 Task: Import a preset "Amplify" for amplify effect from the desktop.
Action: Mouse moved to (562, 99)
Screenshot: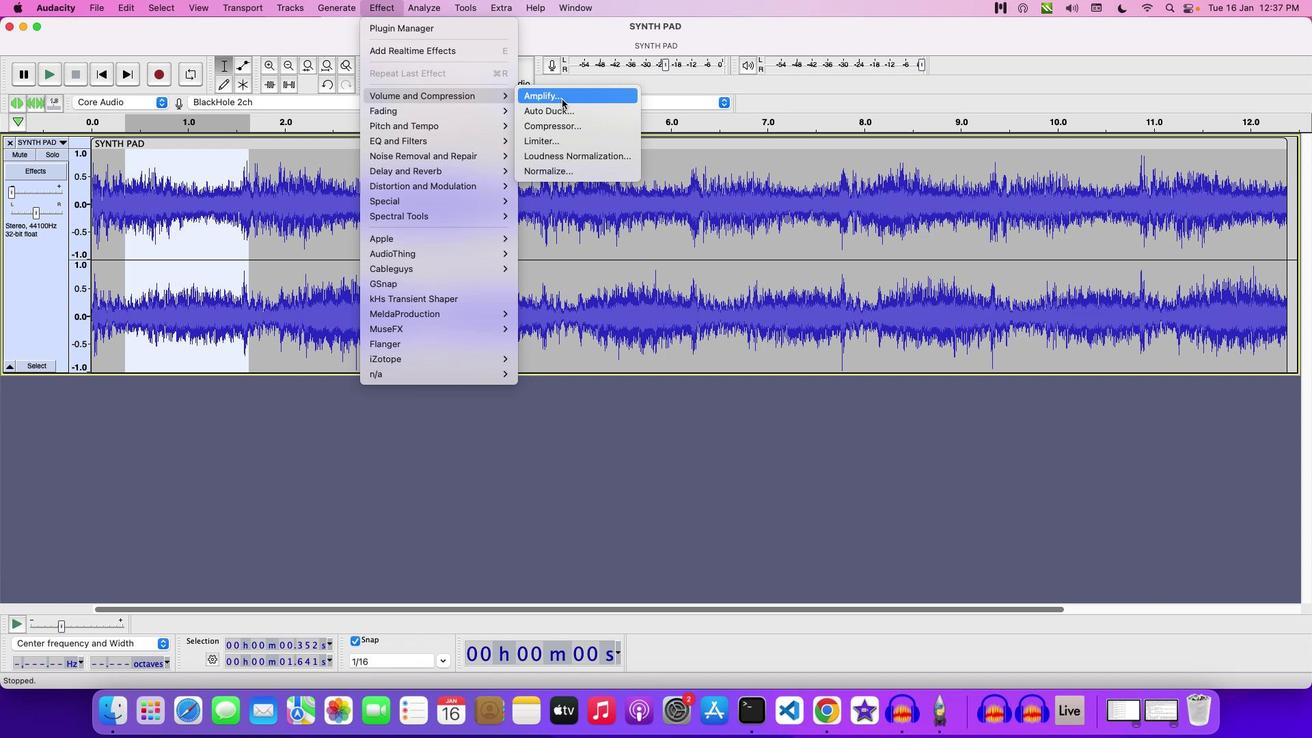 
Action: Mouse pressed left at (562, 99)
Screenshot: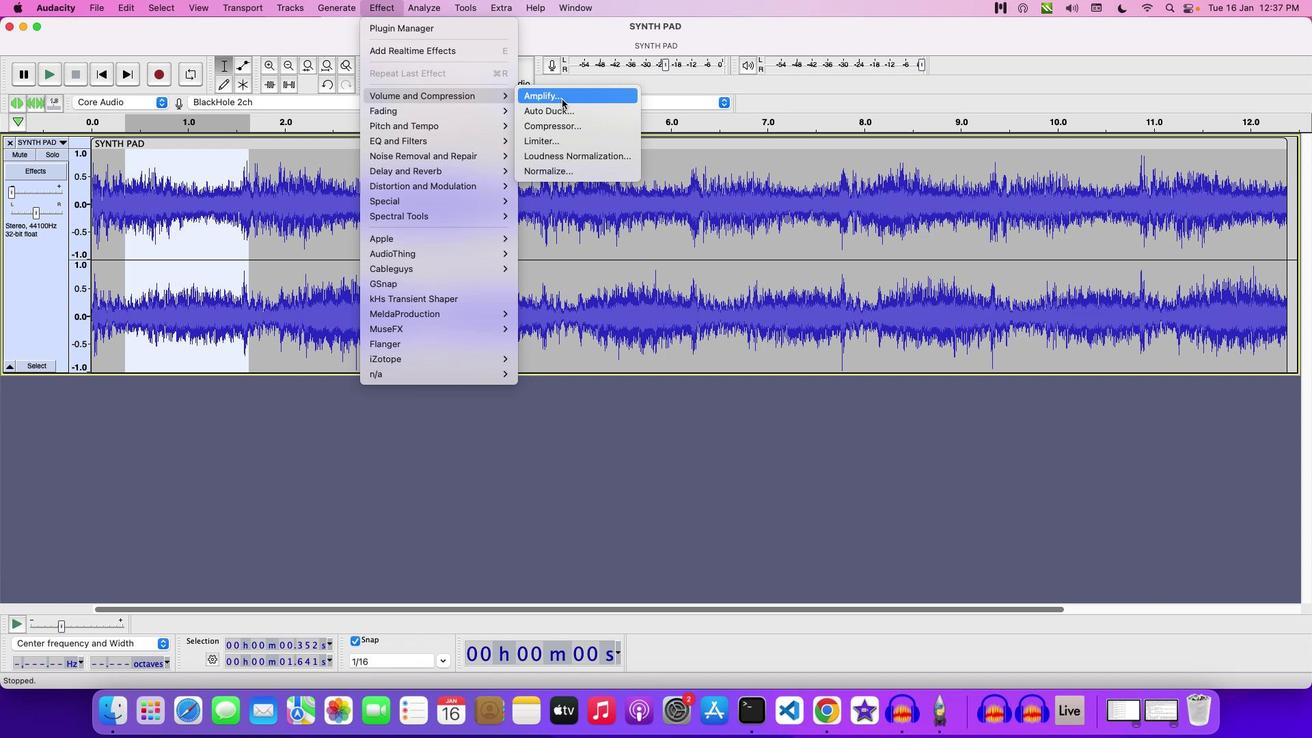 
Action: Mouse moved to (599, 319)
Screenshot: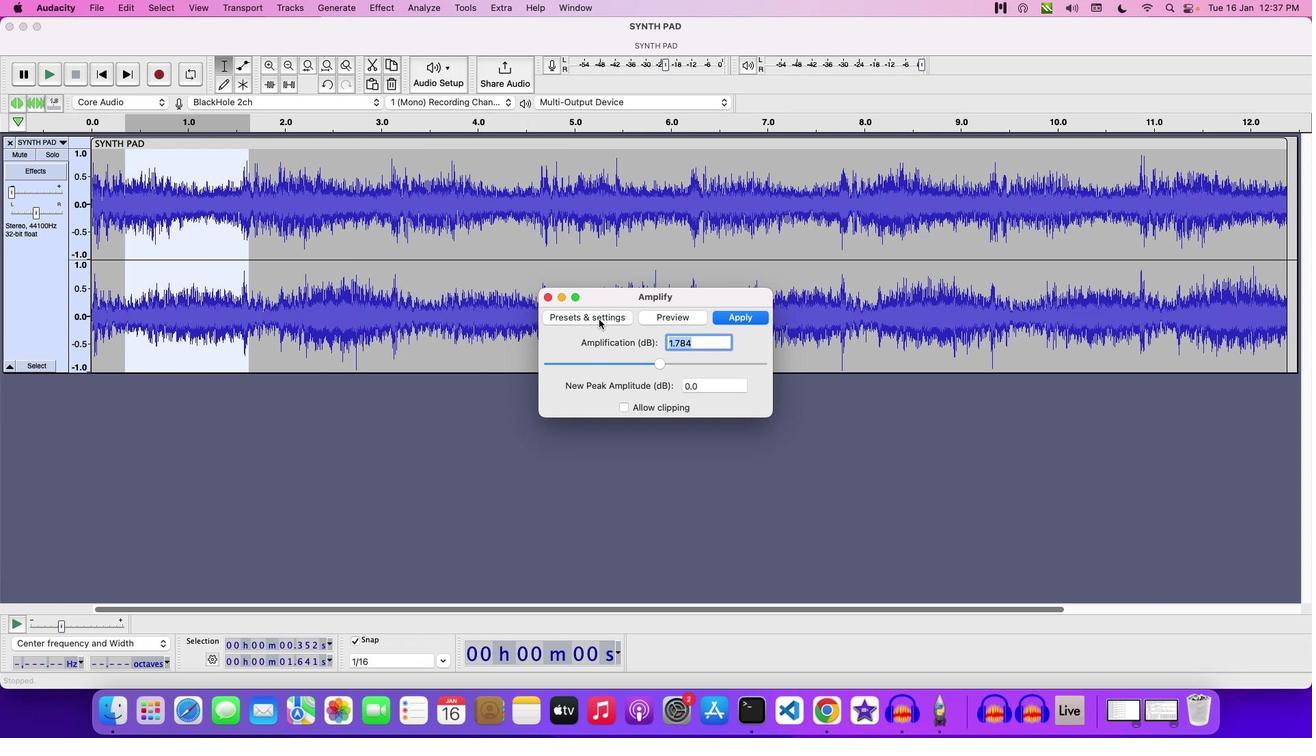 
Action: Mouse pressed left at (599, 319)
Screenshot: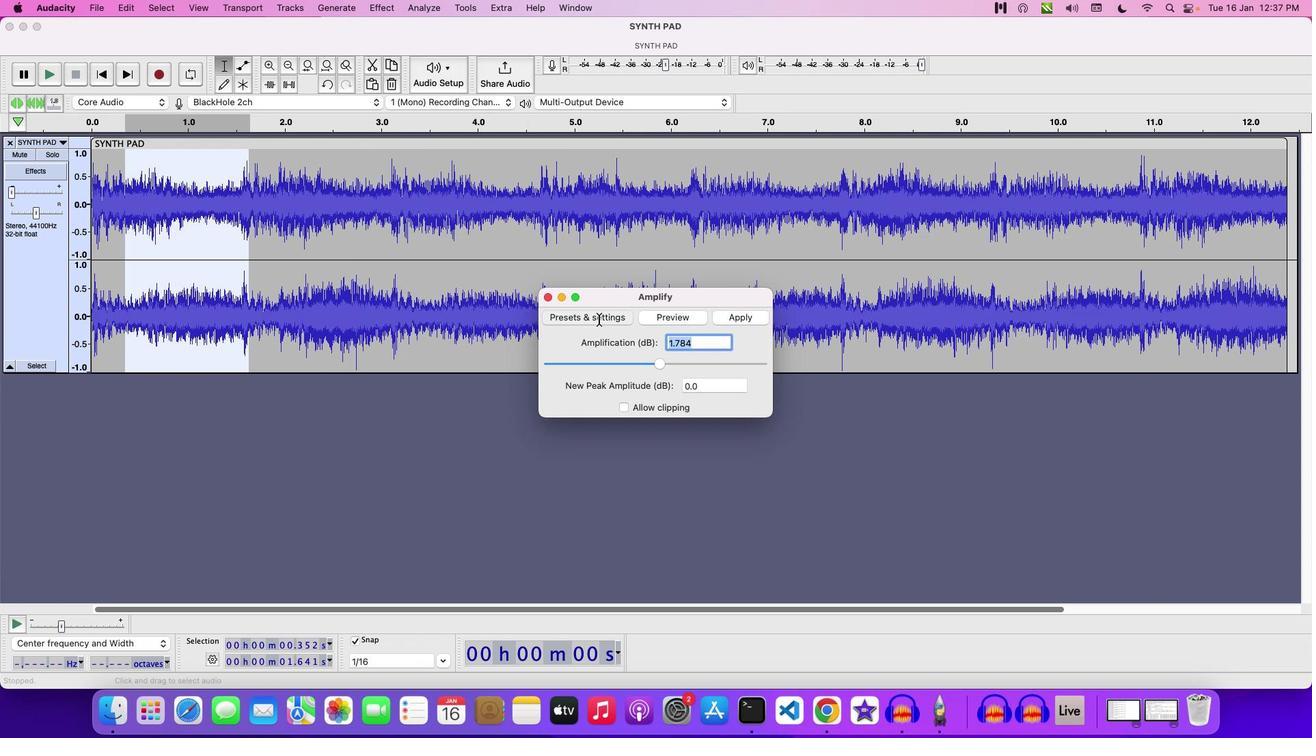 
Action: Mouse moved to (591, 408)
Screenshot: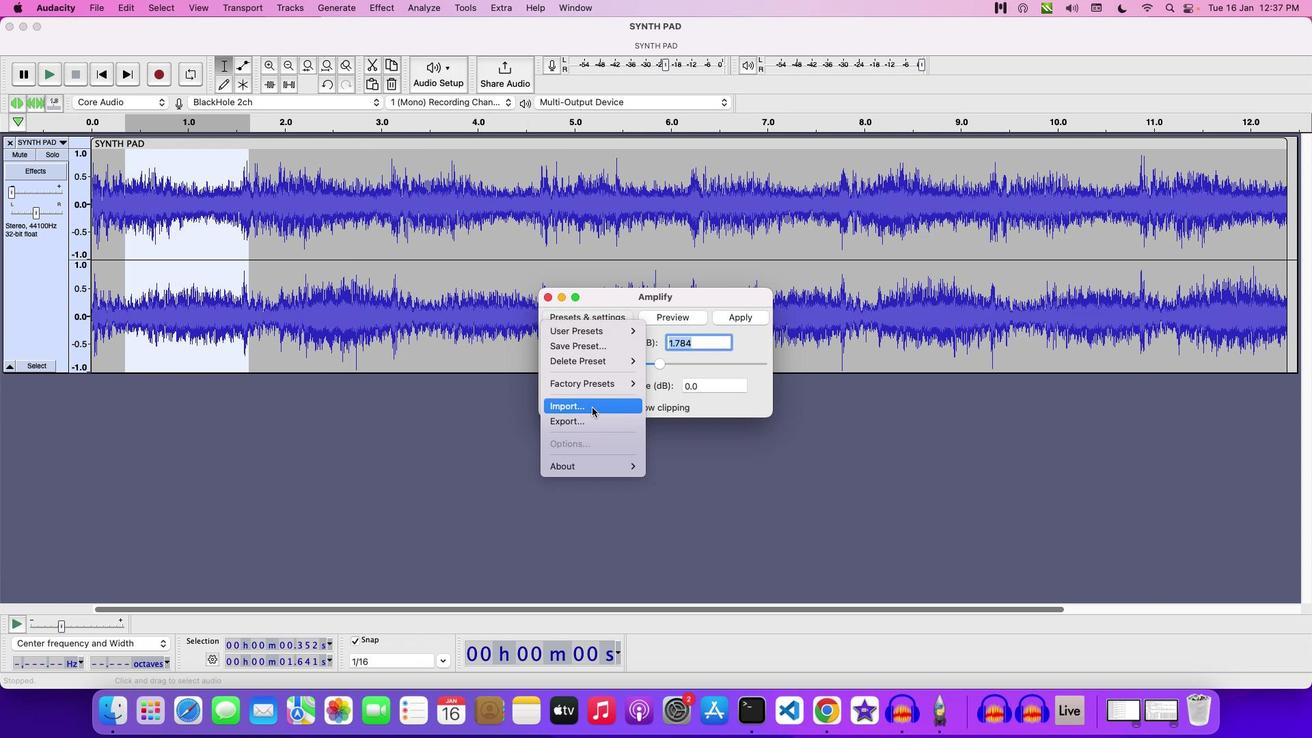 
Action: Mouse pressed left at (591, 408)
Screenshot: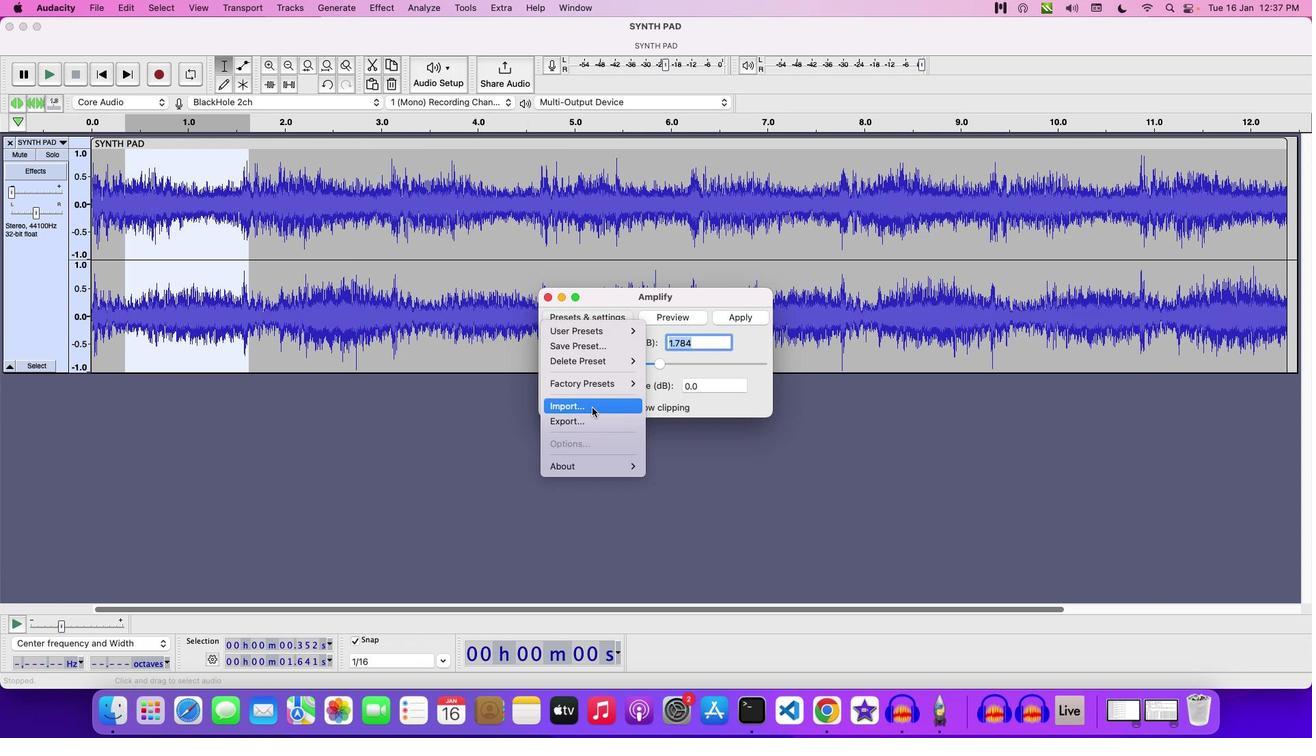 
Action: Mouse moved to (741, 466)
Screenshot: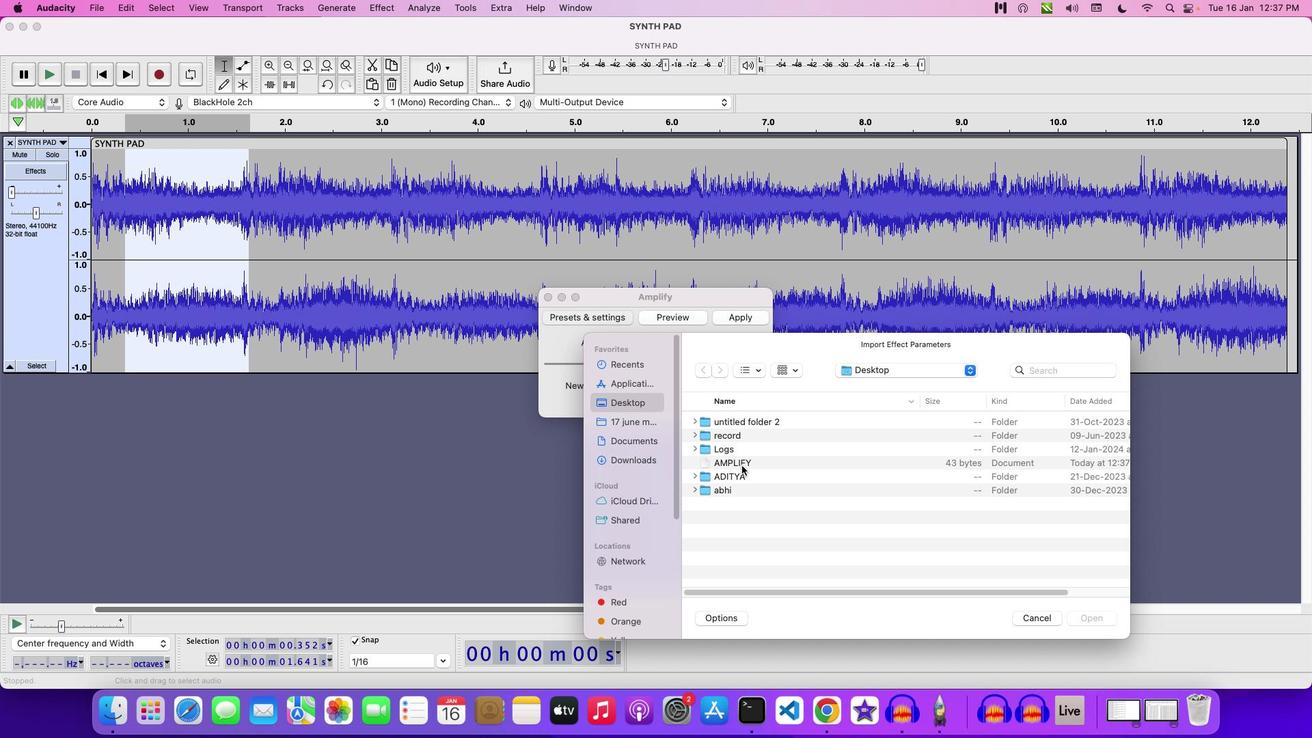 
Action: Mouse pressed left at (741, 466)
Screenshot: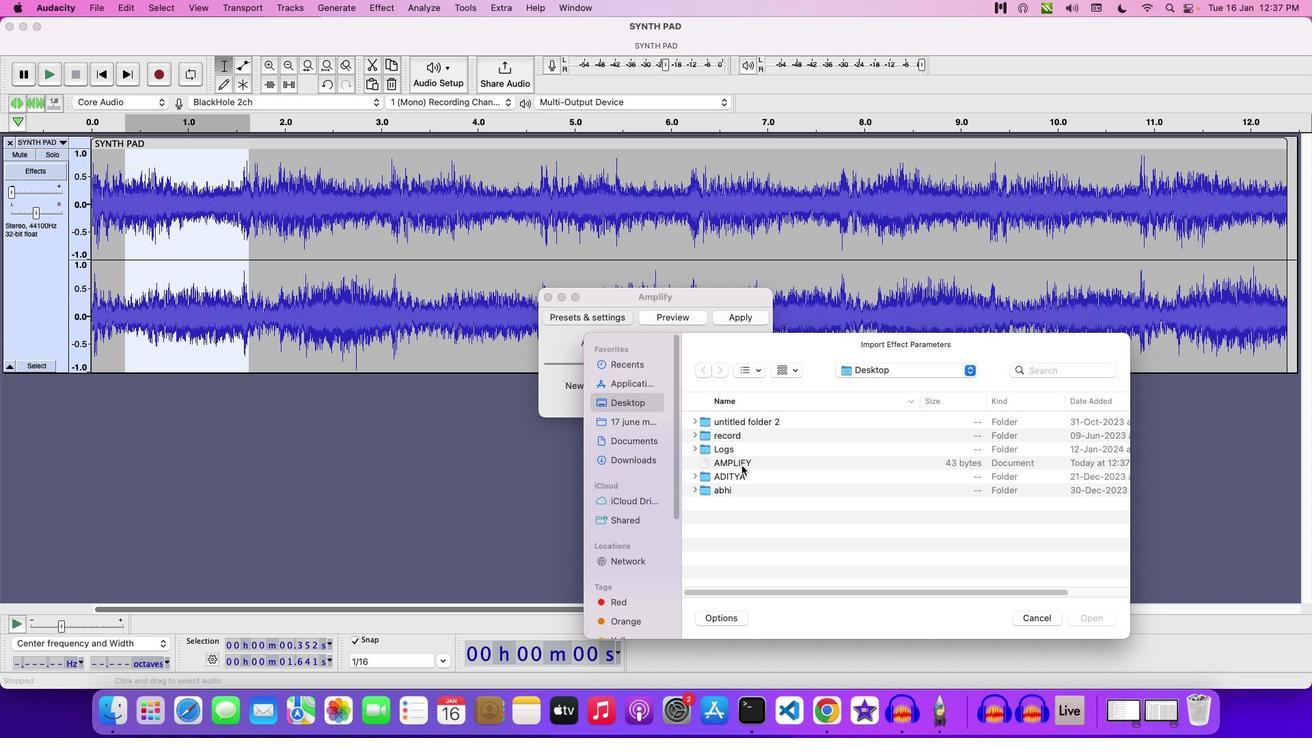 
Action: Mouse moved to (1097, 622)
Screenshot: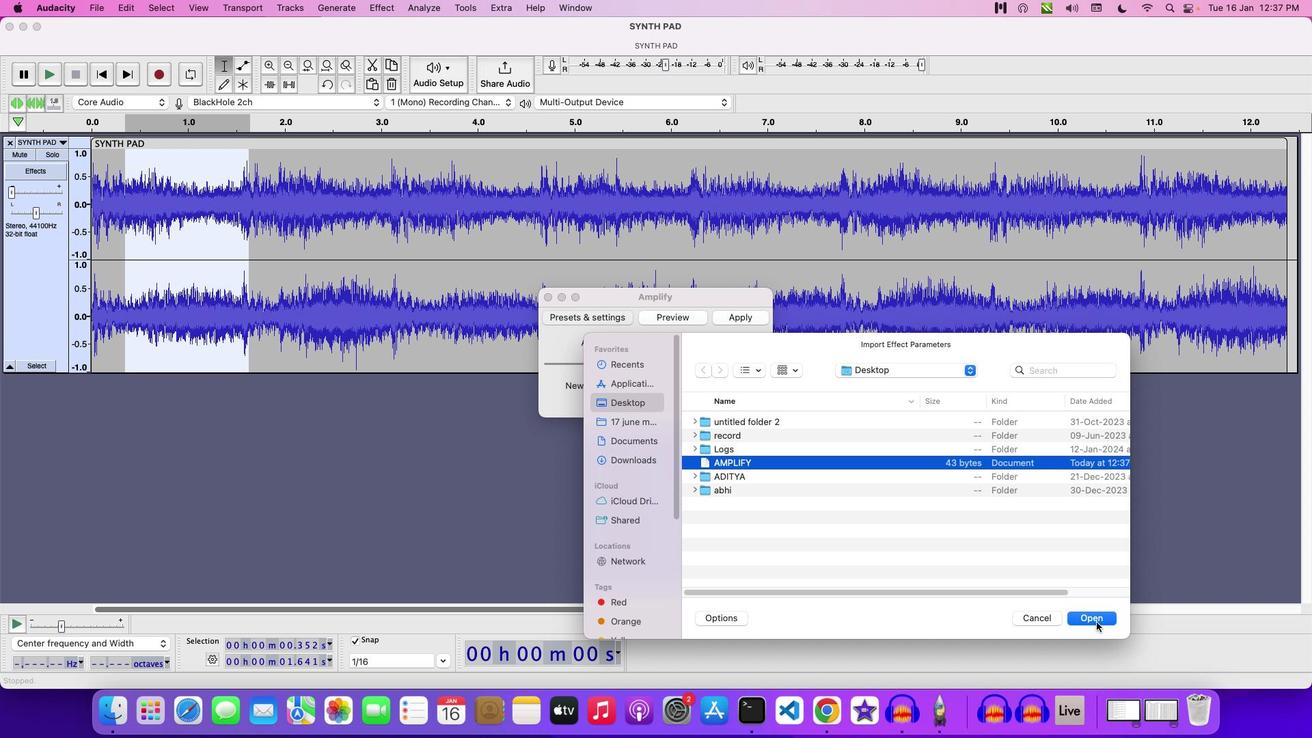 
Action: Mouse pressed left at (1097, 622)
Screenshot: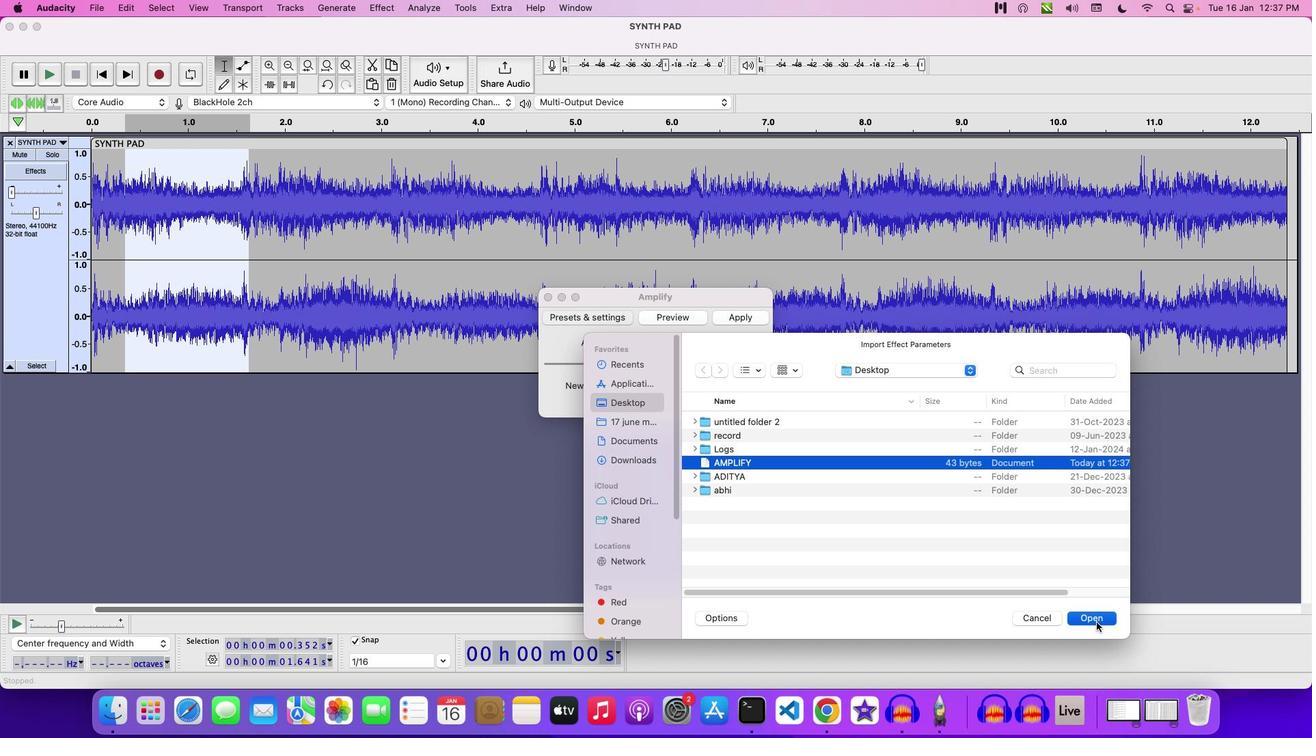 
Action: Mouse moved to (855, 394)
Screenshot: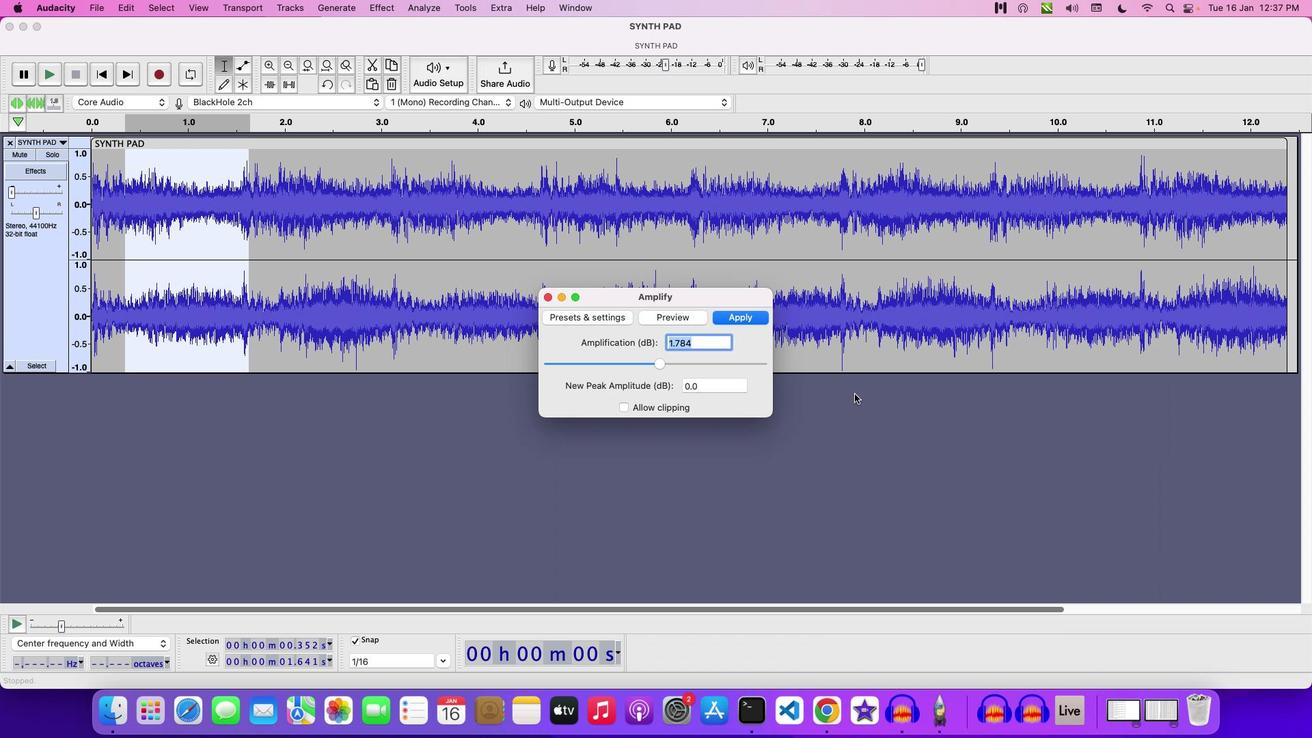 
